 Task: Create a task  Develop a new online platform for job postings and applications , assign it to team member softage.4@softage.net in the project AgileRelay and update the status of the task to  On Track  , set the priority of the task to High
Action: Mouse moved to (77, 65)
Screenshot: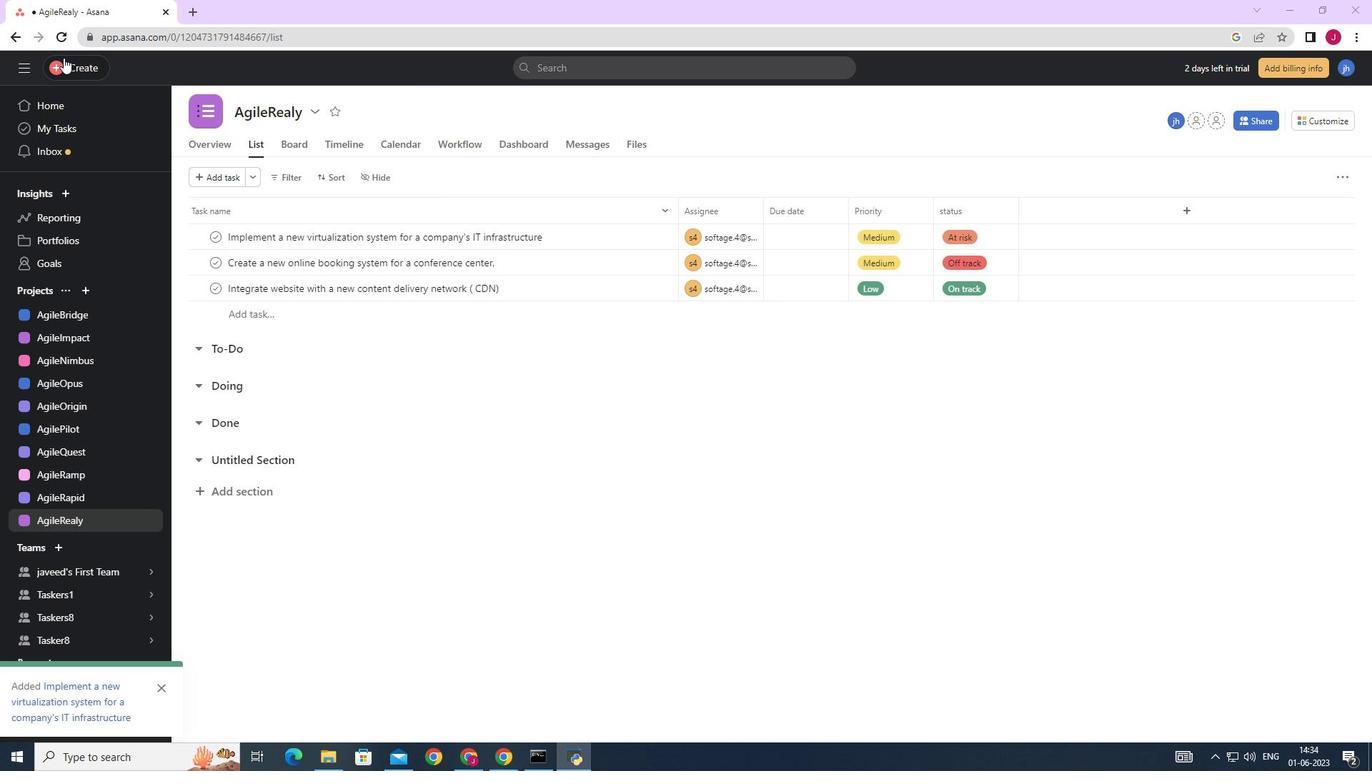 
Action: Mouse pressed left at (77, 65)
Screenshot: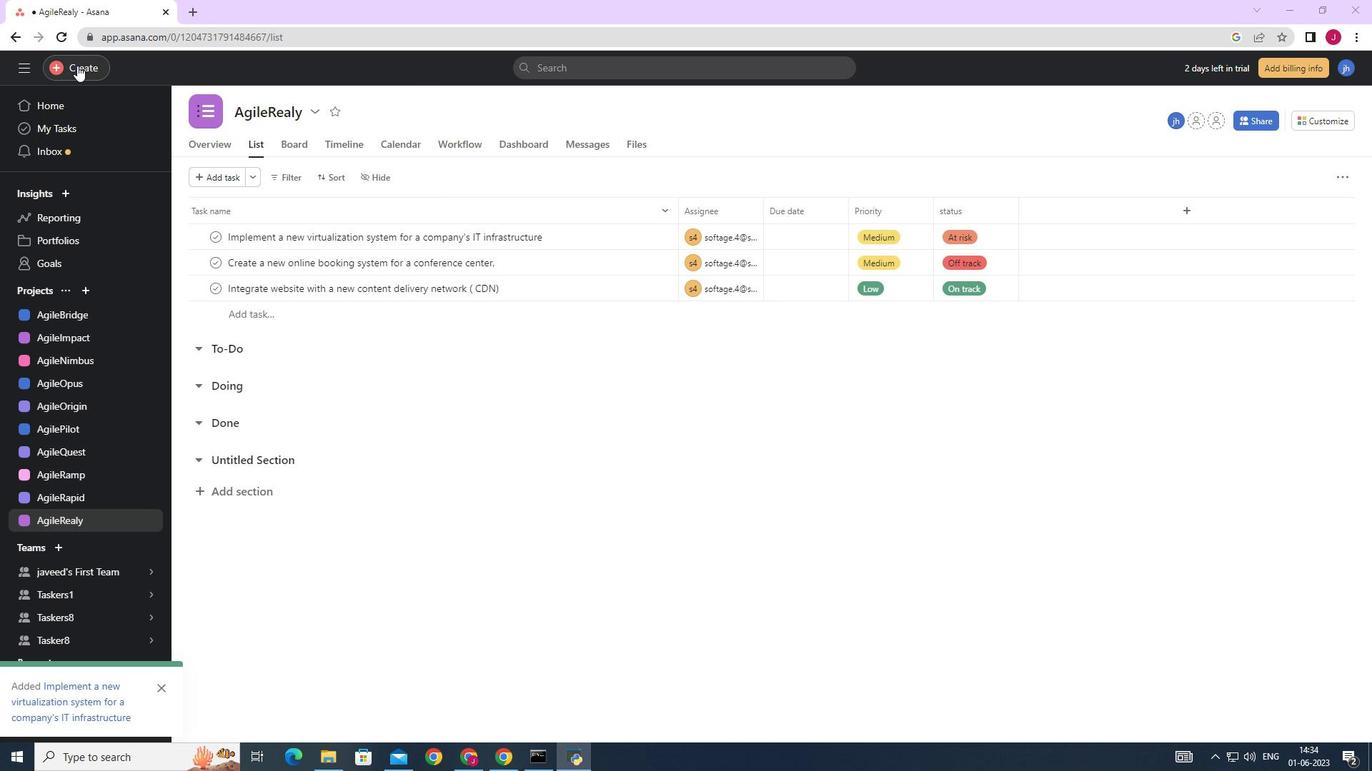 
Action: Mouse moved to (165, 67)
Screenshot: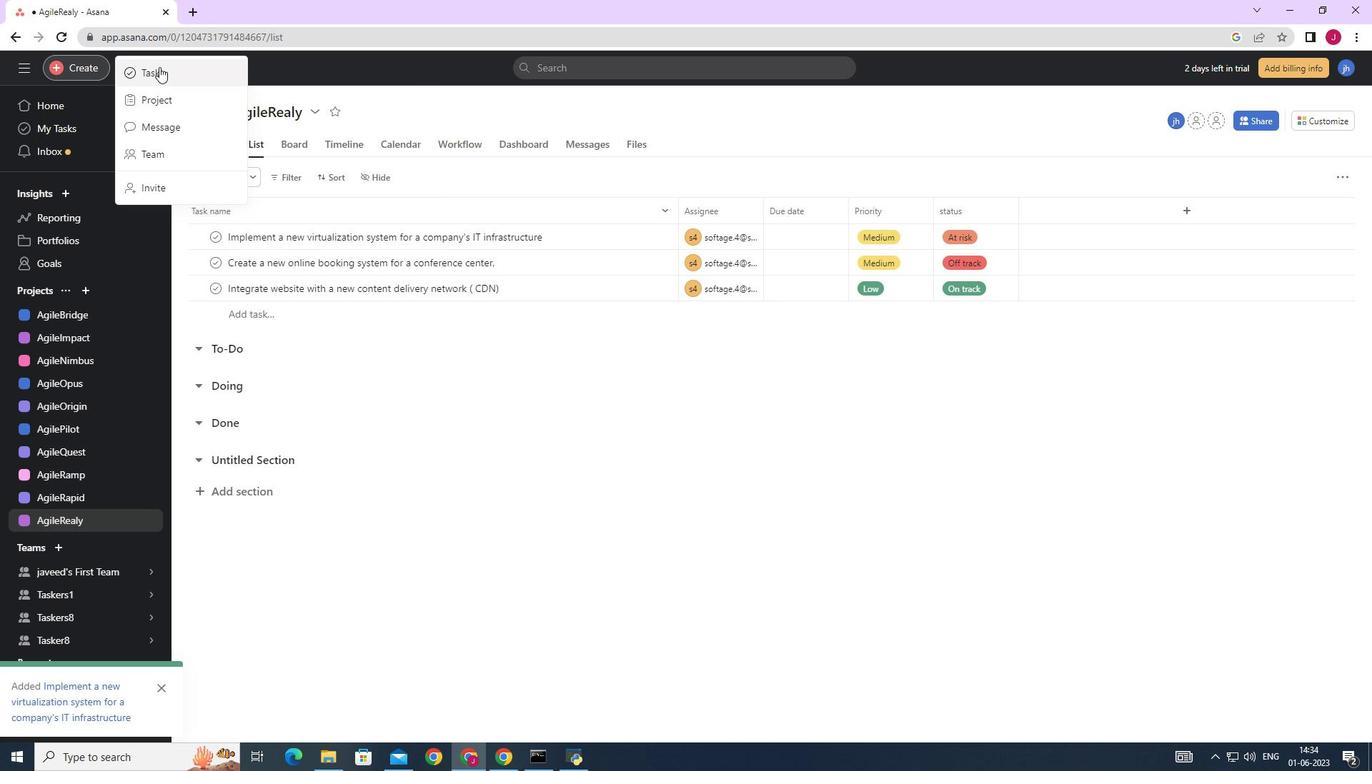 
Action: Mouse pressed left at (165, 67)
Screenshot: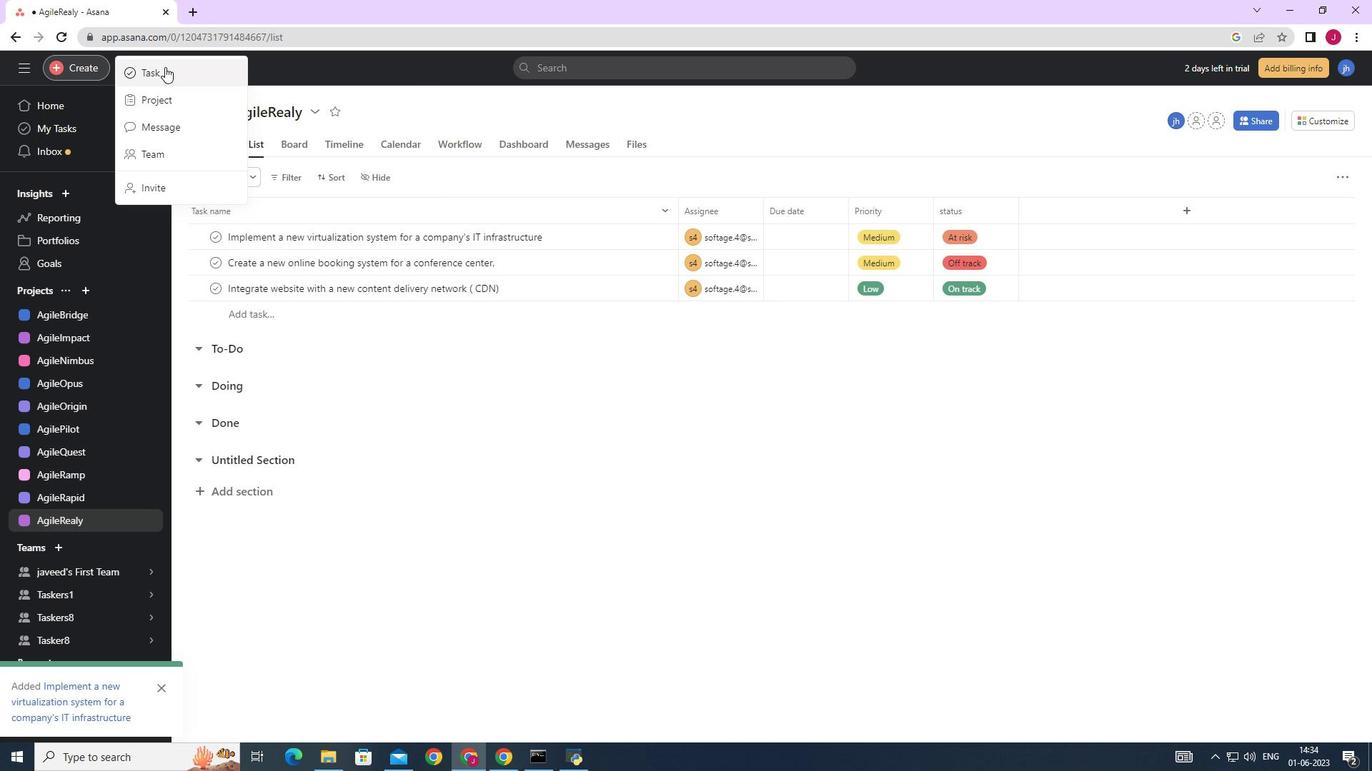 
Action: Mouse moved to (1122, 476)
Screenshot: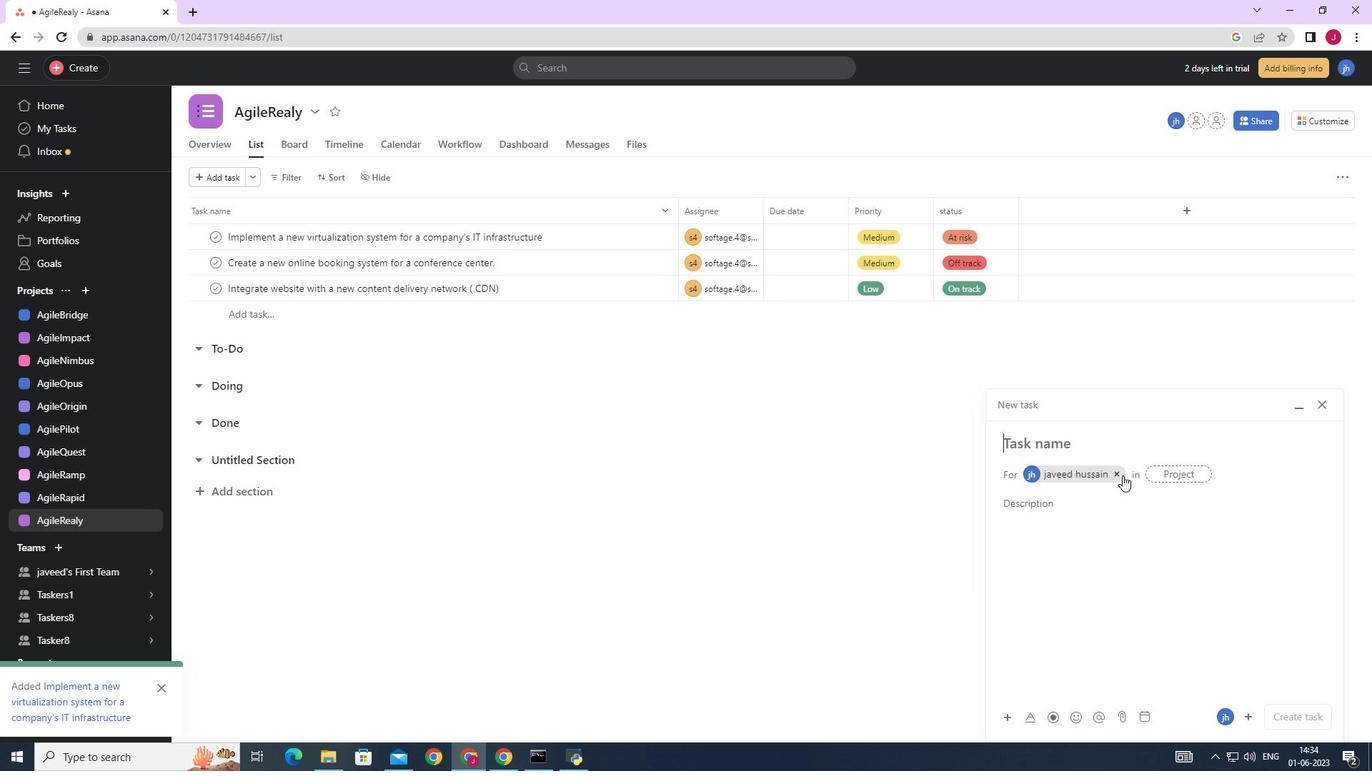 
Action: Mouse pressed left at (1122, 476)
Screenshot: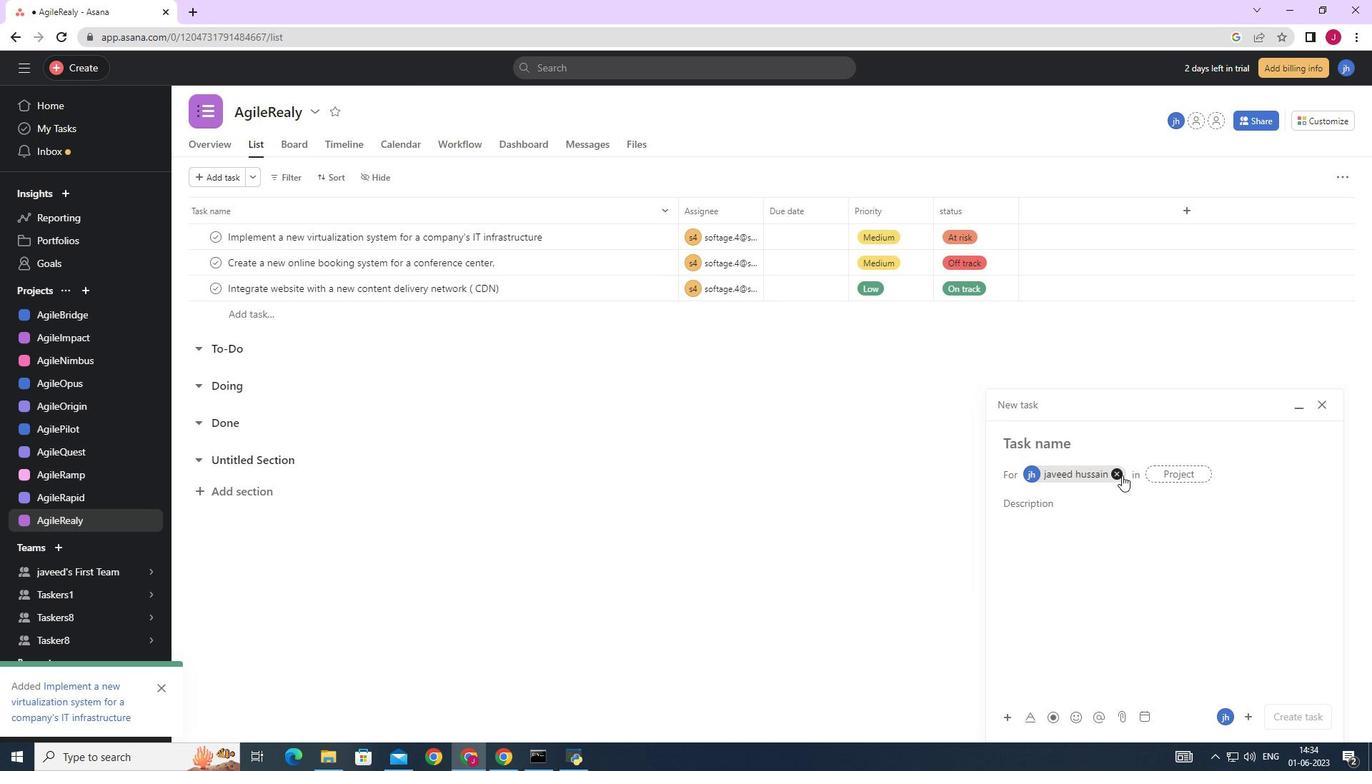 
Action: Mouse moved to (1044, 442)
Screenshot: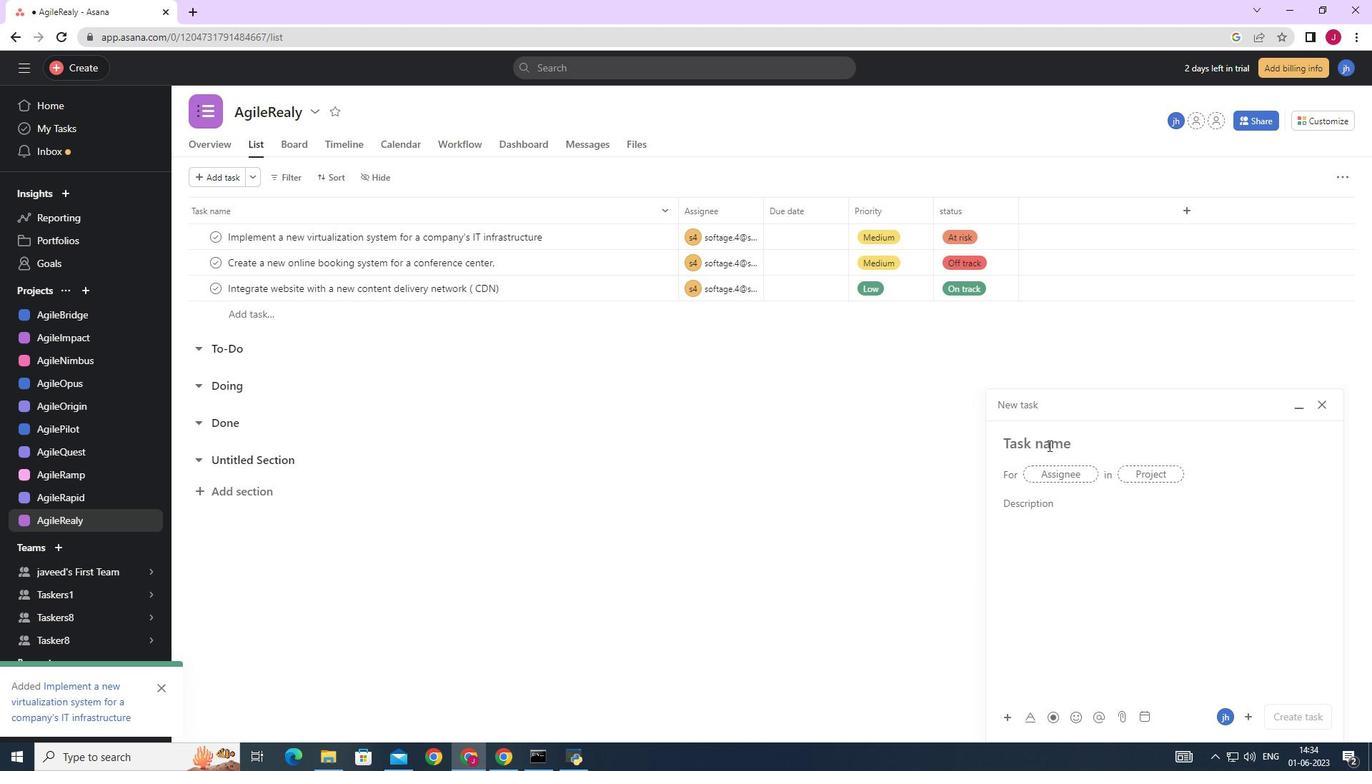 
Action: Mouse pressed left at (1044, 442)
Screenshot: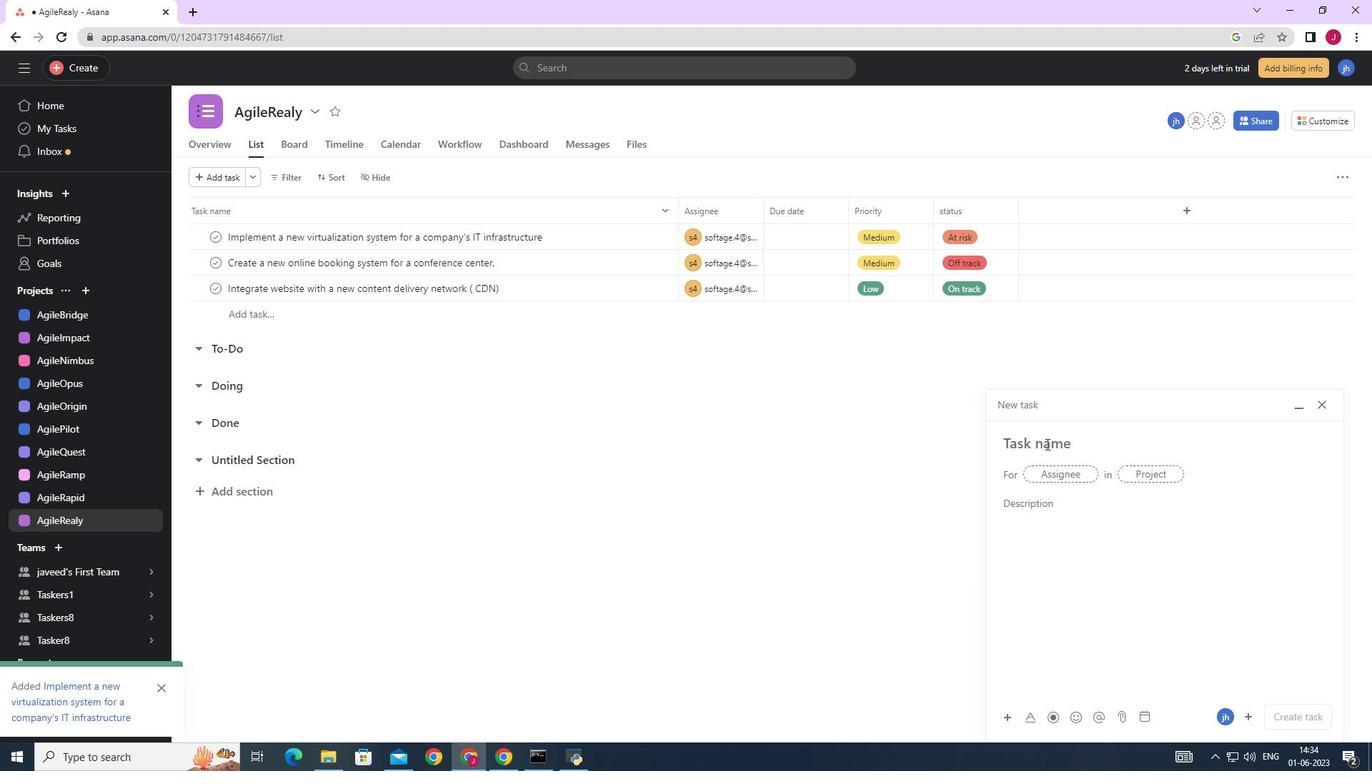 
Action: Key pressed <Key.caps_lock>D<Key.caps_lock>evelop<Key.space>a<Key.space>new<Key.space>online<Key.space>platform<Key.space>for<Key.space>job<Key.space>posting<Key.space>and<Key.space>applications
Screenshot: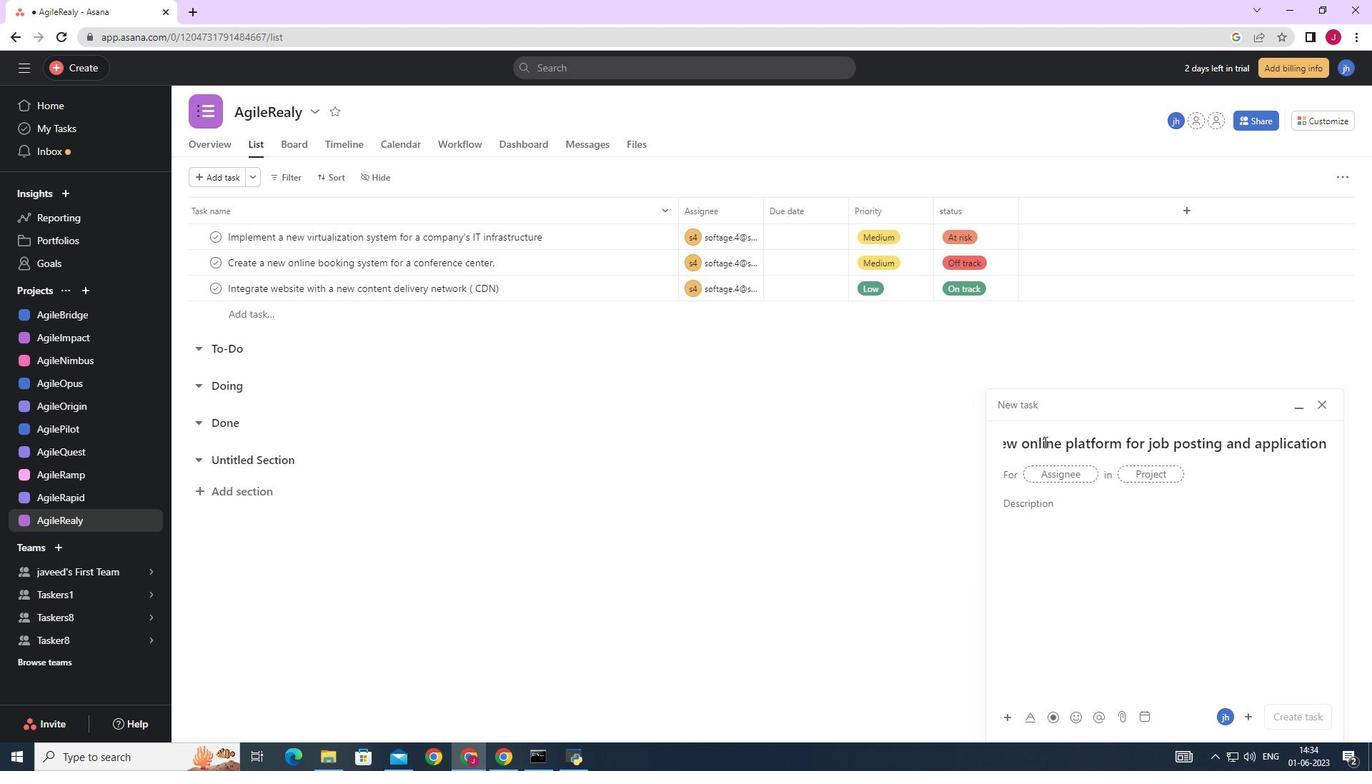 
Action: Mouse moved to (1060, 476)
Screenshot: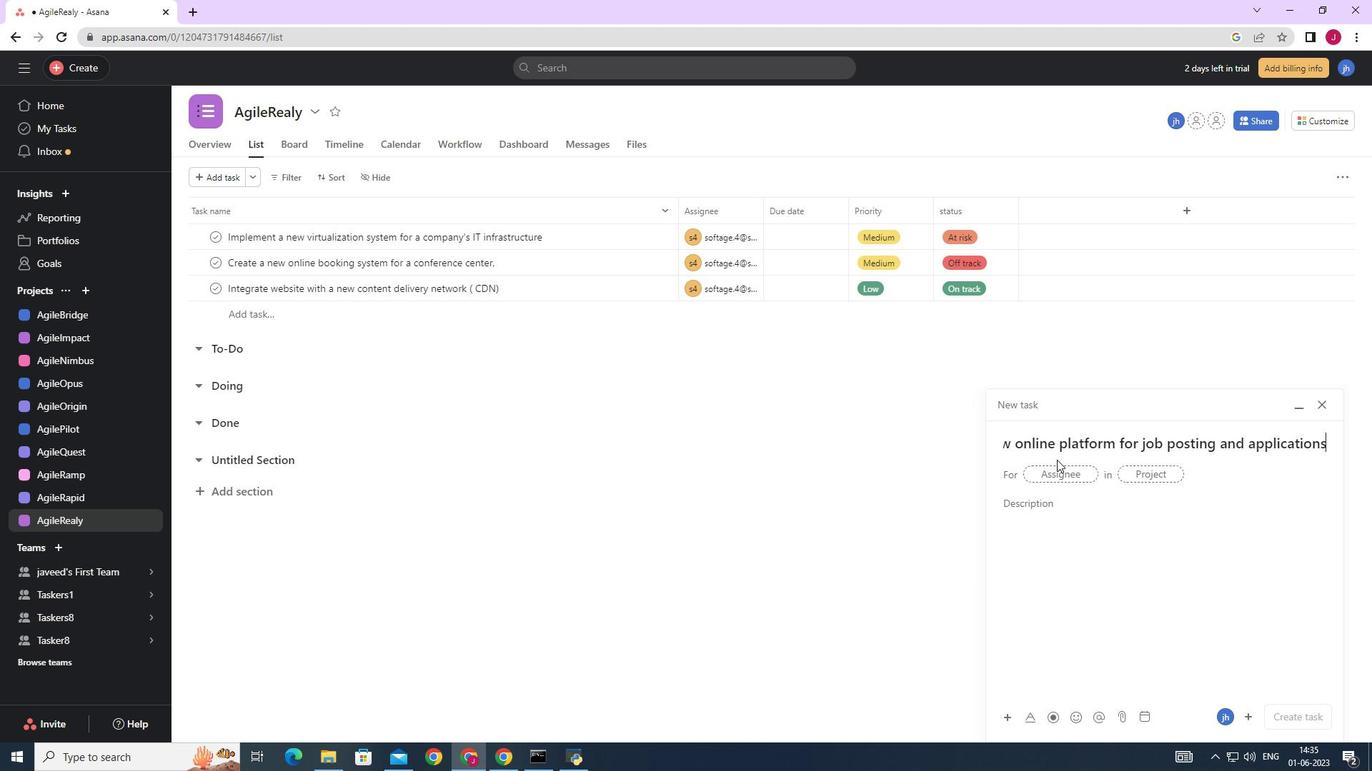 
Action: Mouse pressed left at (1060, 476)
Screenshot: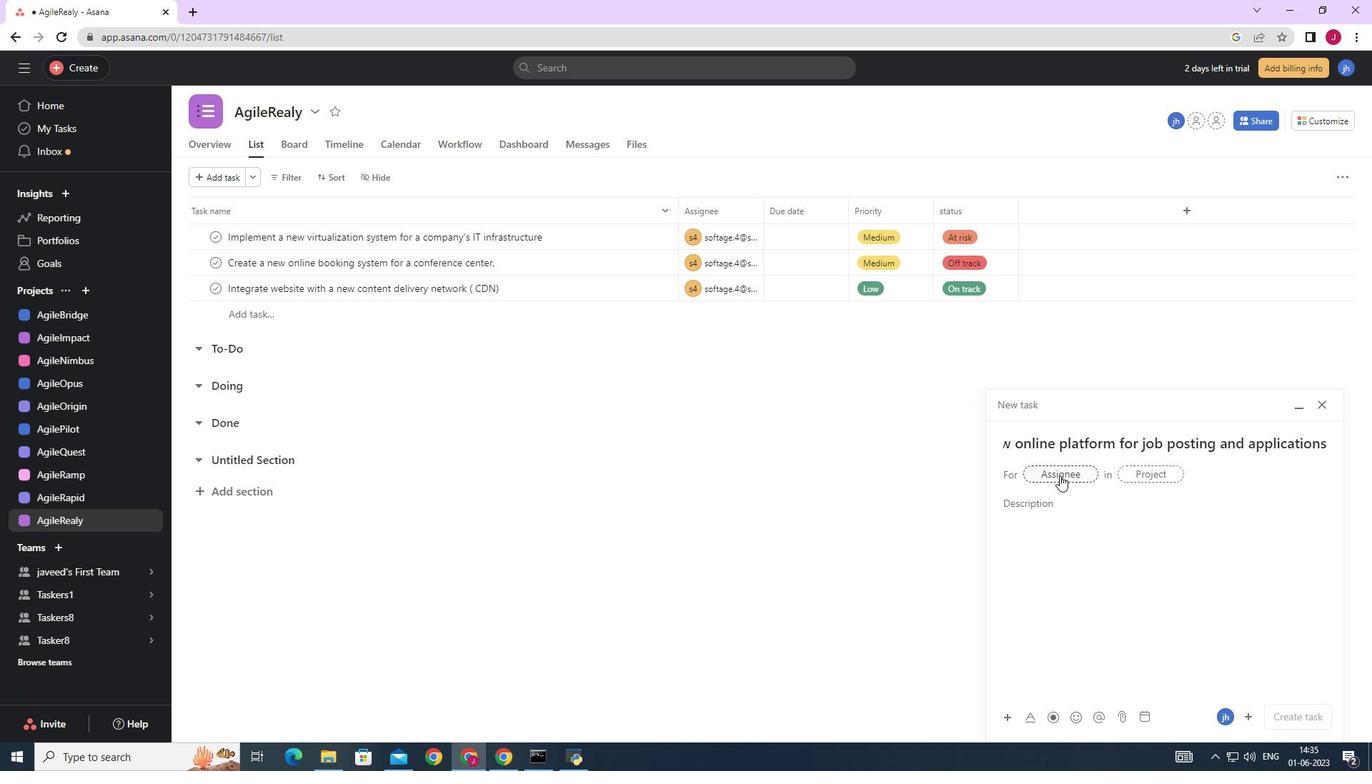 
Action: Key pressed softage.4
Screenshot: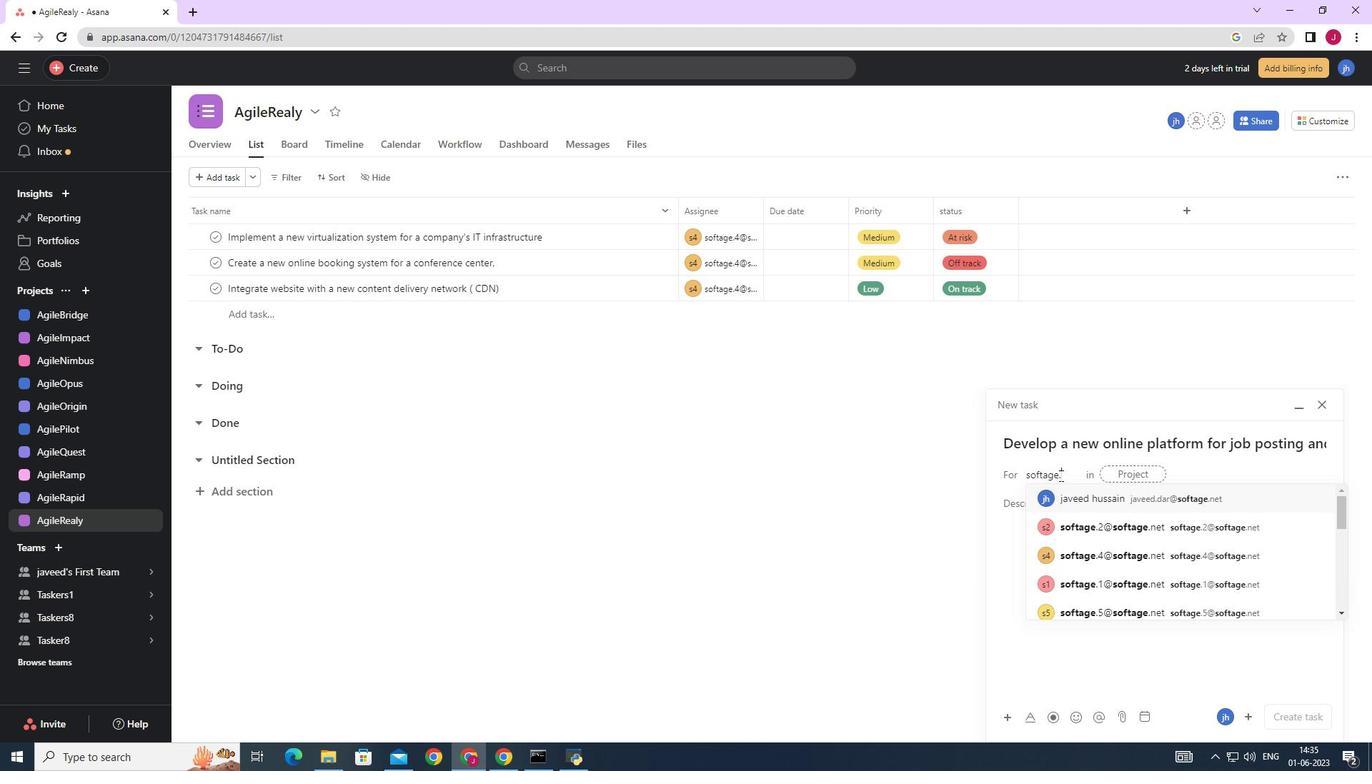 
Action: Mouse moved to (1082, 502)
Screenshot: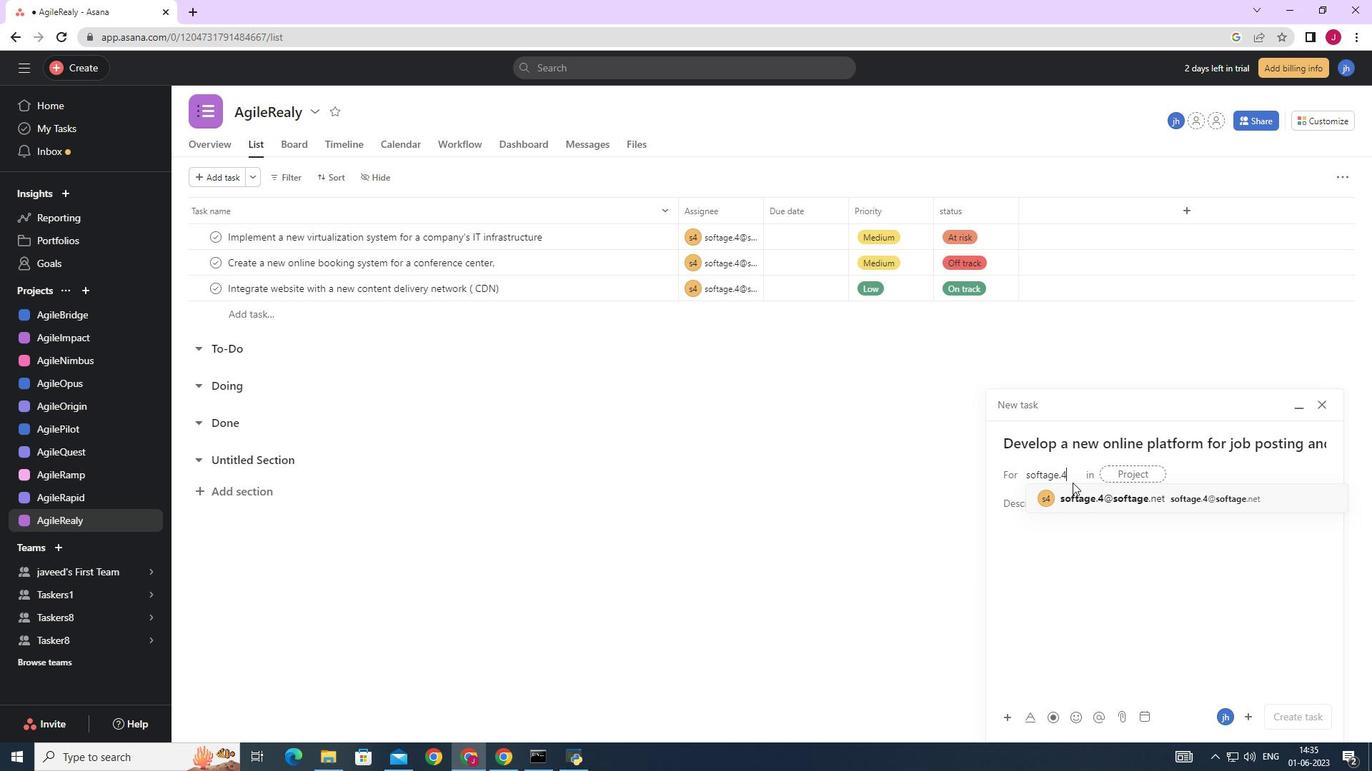 
Action: Mouse pressed left at (1082, 502)
Screenshot: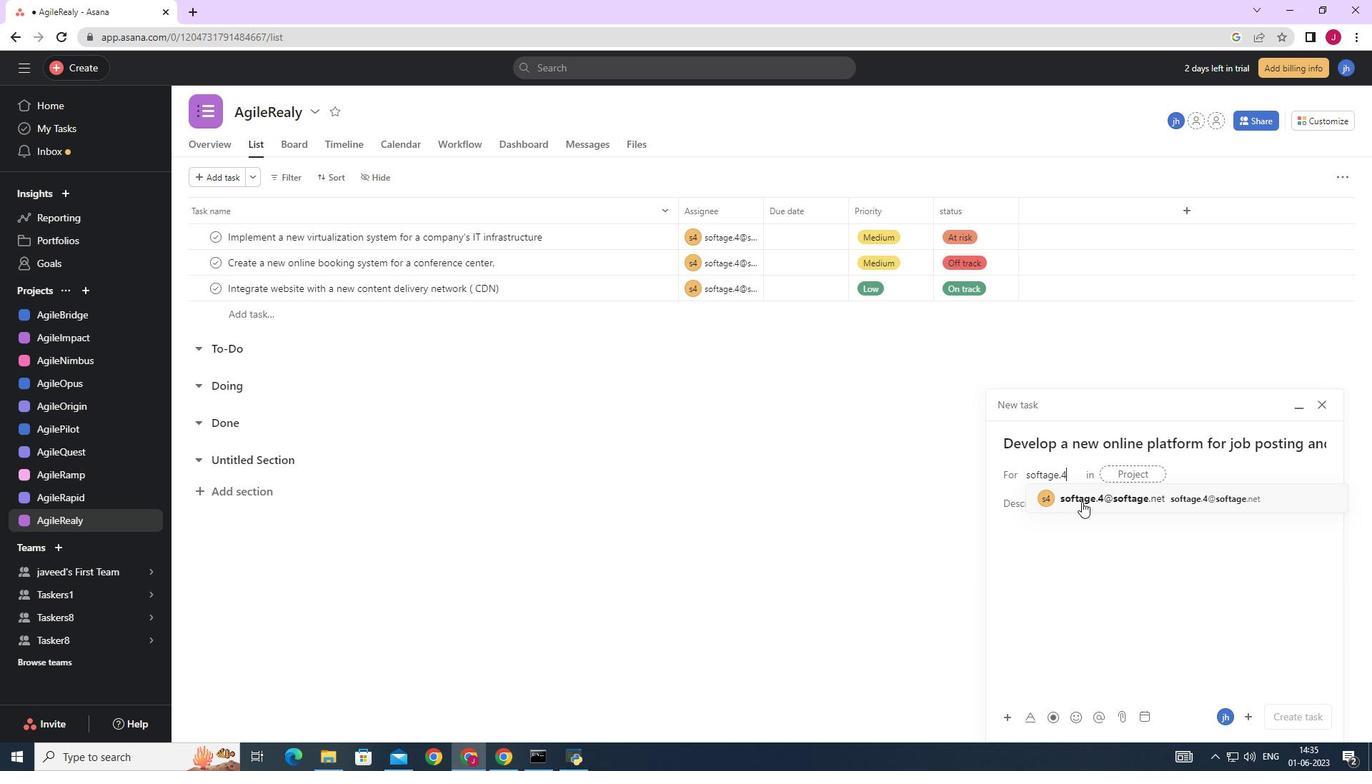 
Action: Mouse moved to (937, 501)
Screenshot: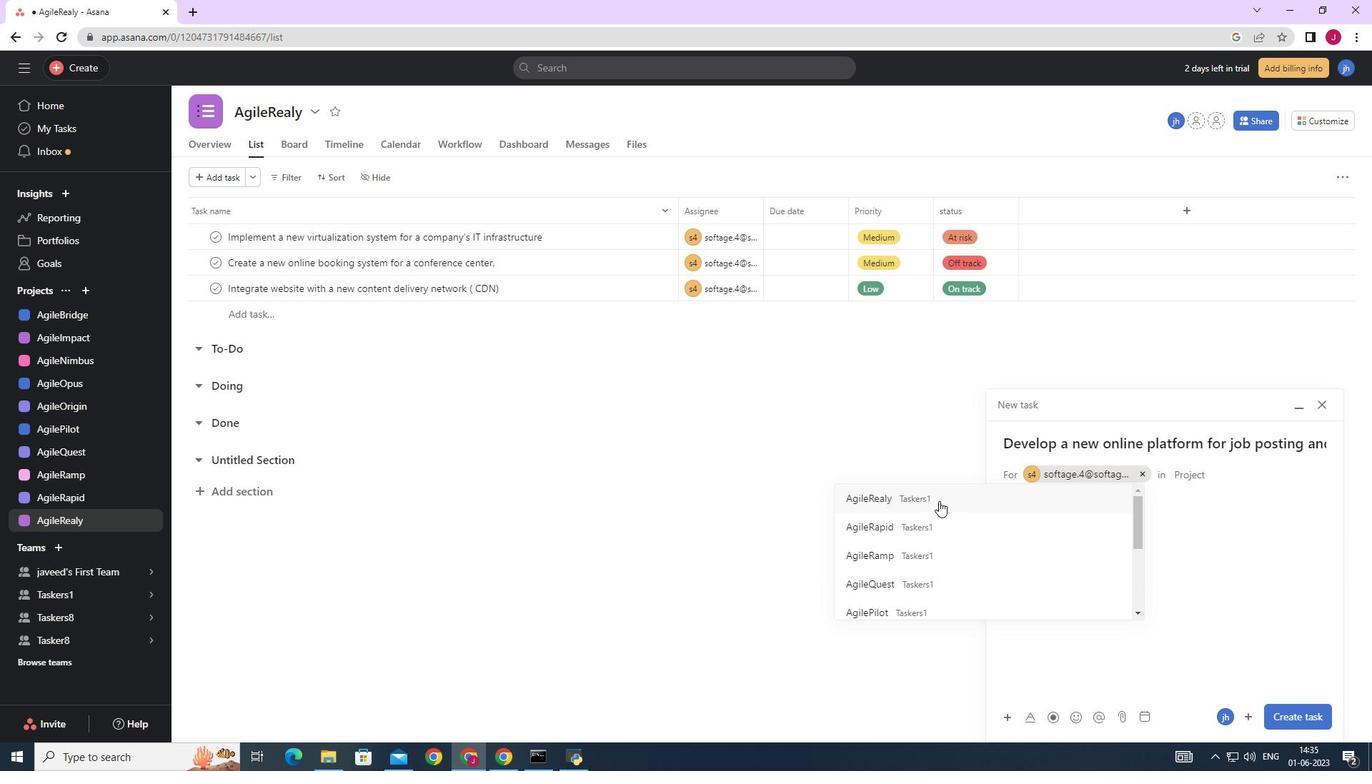 
Action: Mouse pressed left at (937, 501)
Screenshot: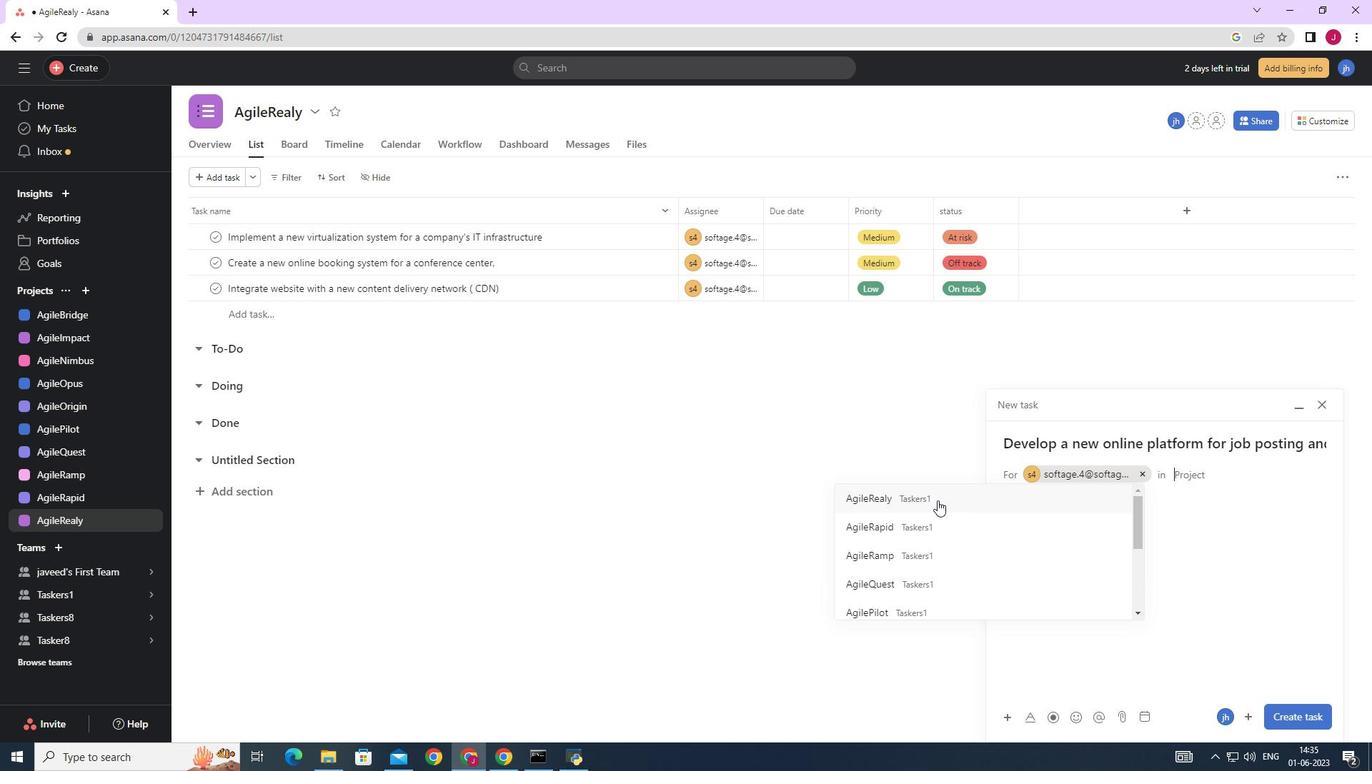 
Action: Mouse moved to (1072, 507)
Screenshot: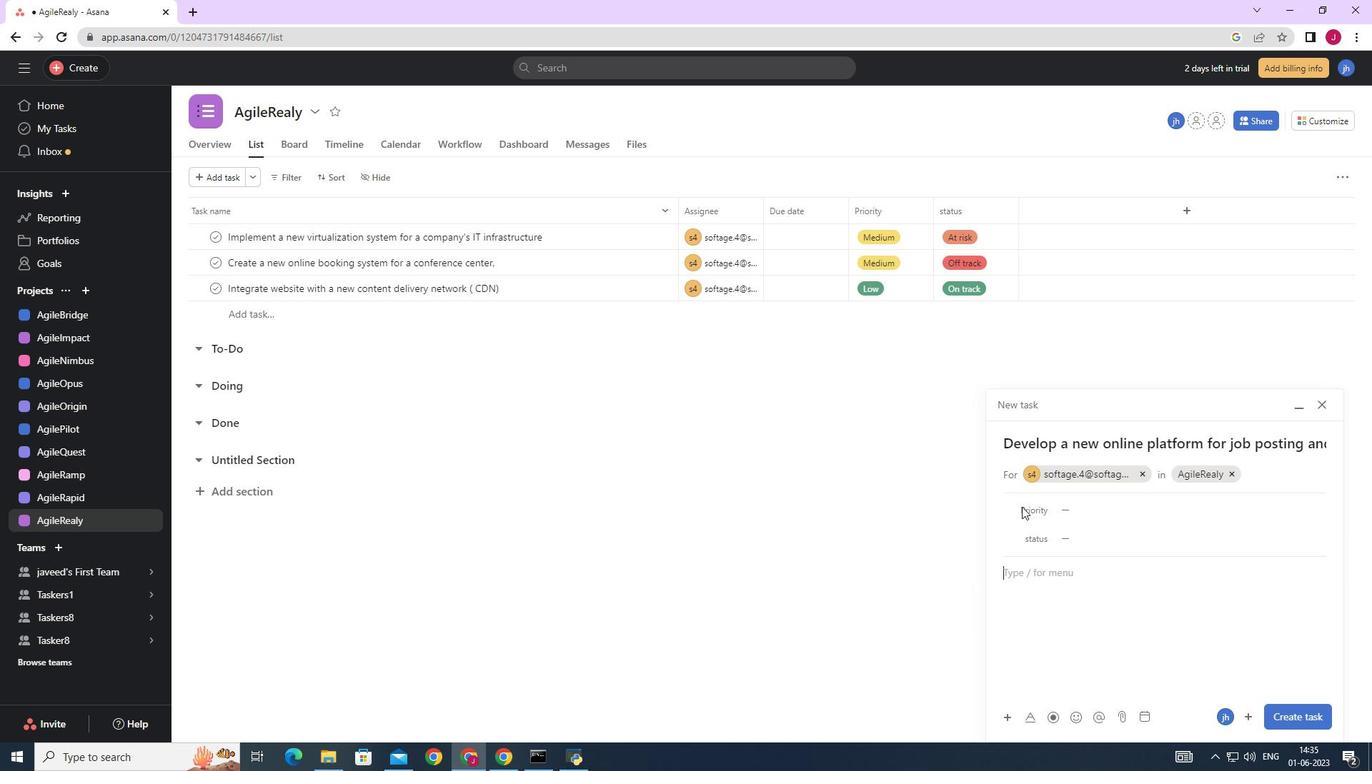 
Action: Mouse pressed left at (1072, 507)
Screenshot: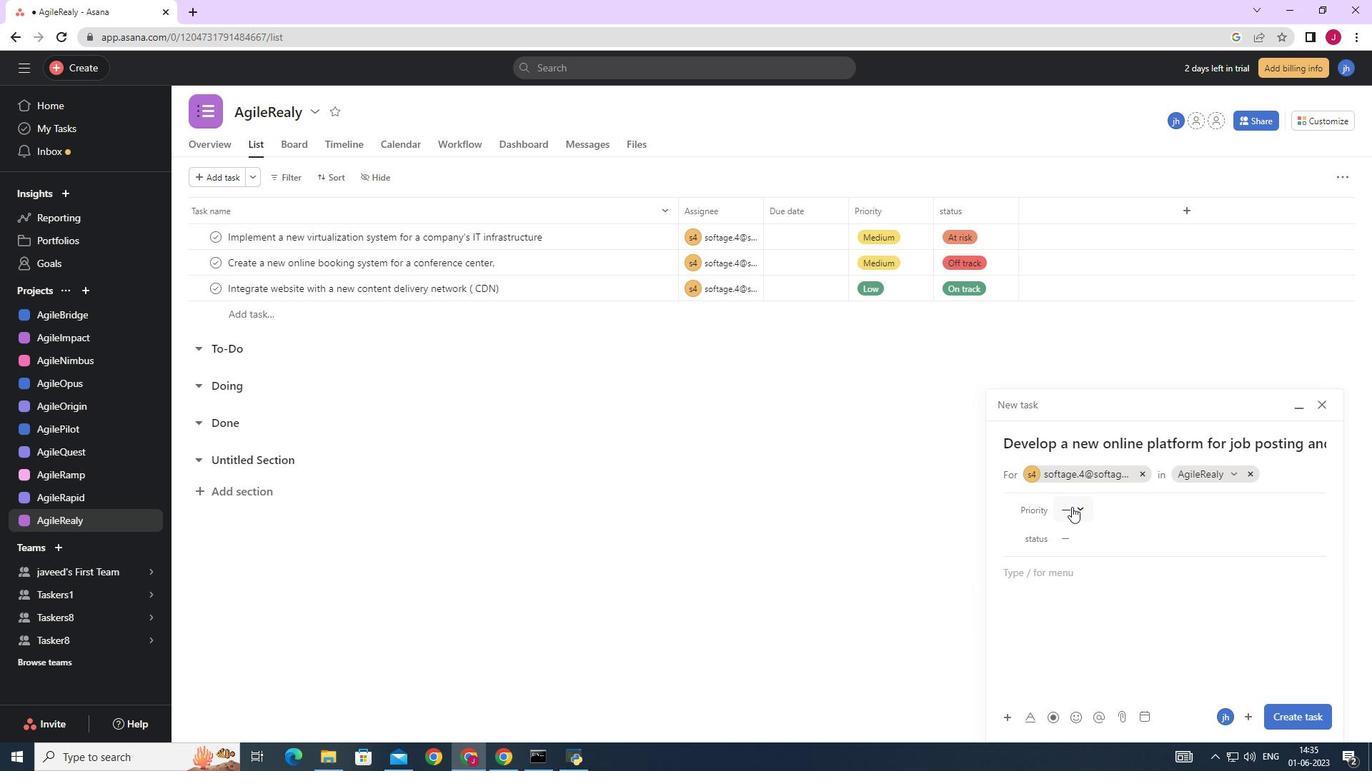 
Action: Mouse moved to (1092, 559)
Screenshot: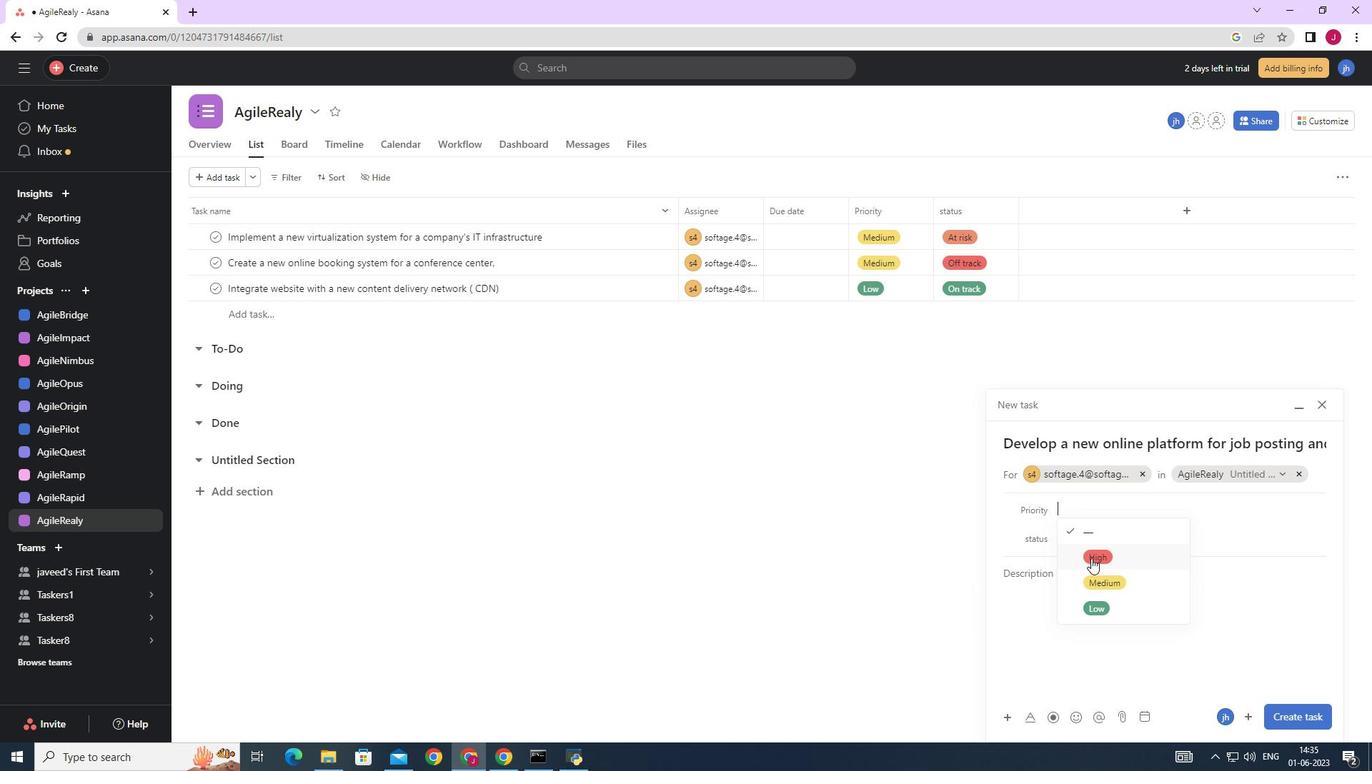 
Action: Mouse pressed left at (1092, 559)
Screenshot: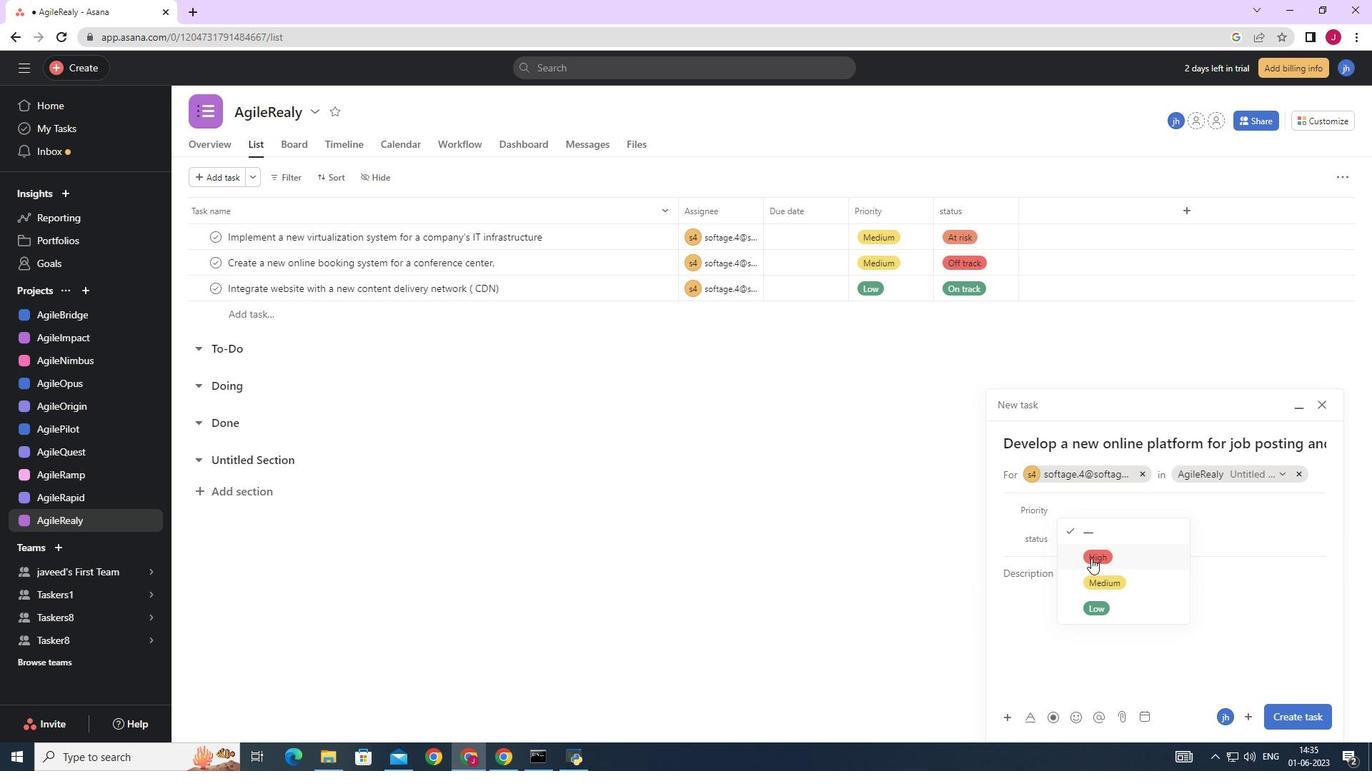 
Action: Mouse moved to (1080, 533)
Screenshot: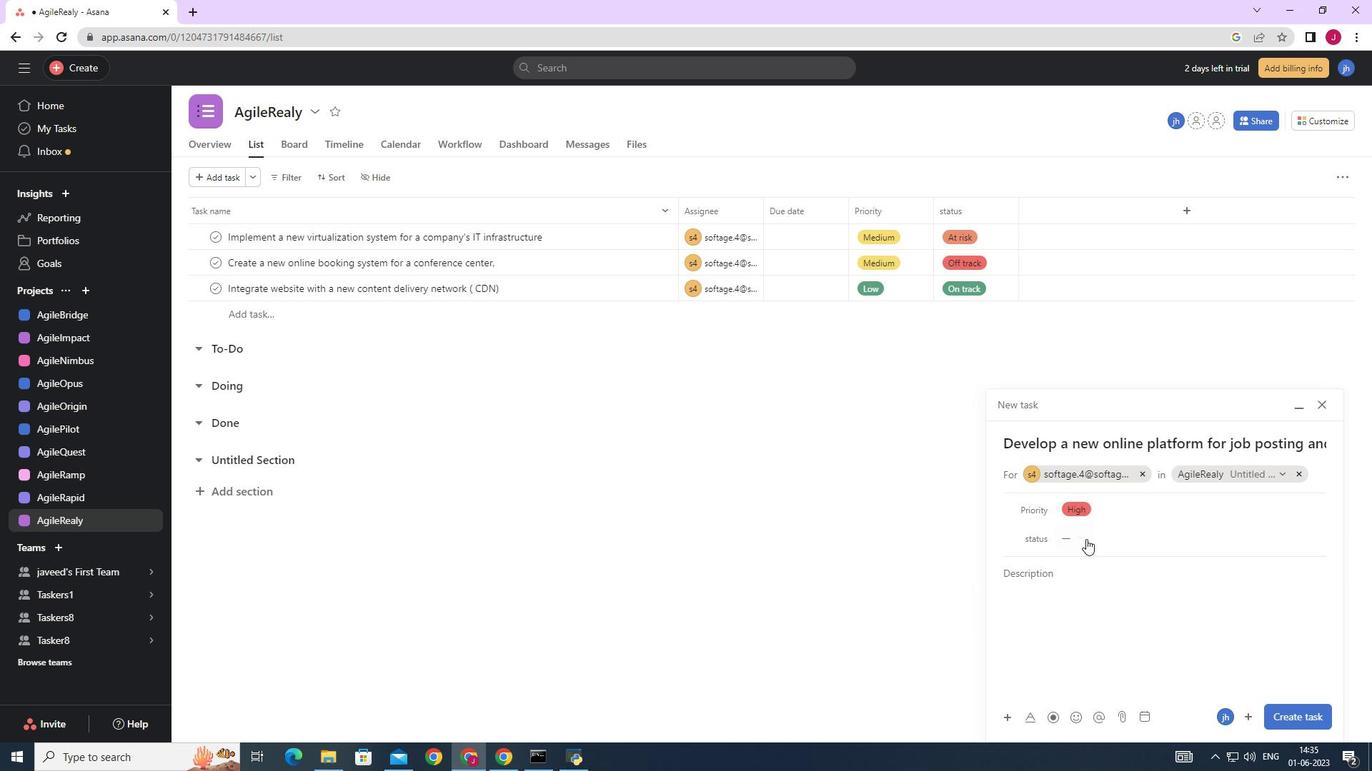 
Action: Mouse pressed left at (1080, 533)
Screenshot: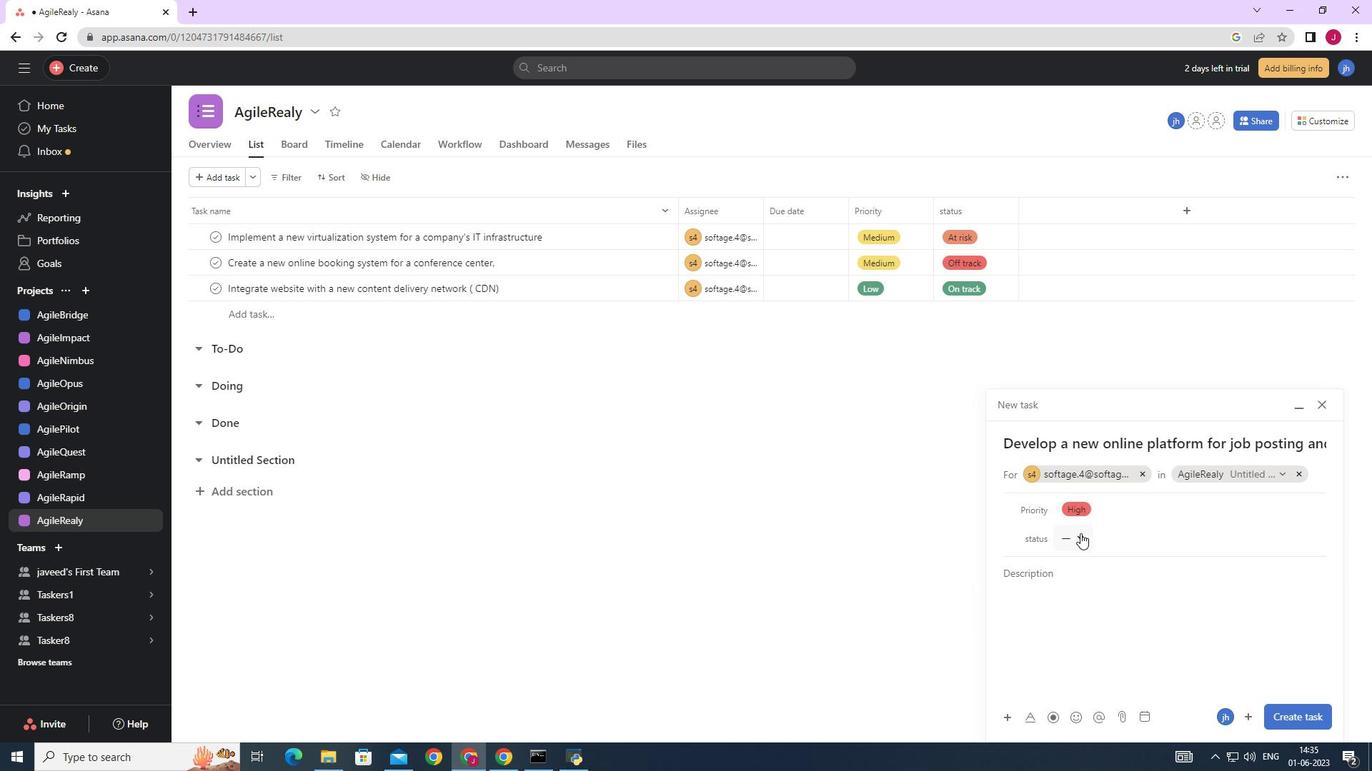 
Action: Mouse moved to (1096, 585)
Screenshot: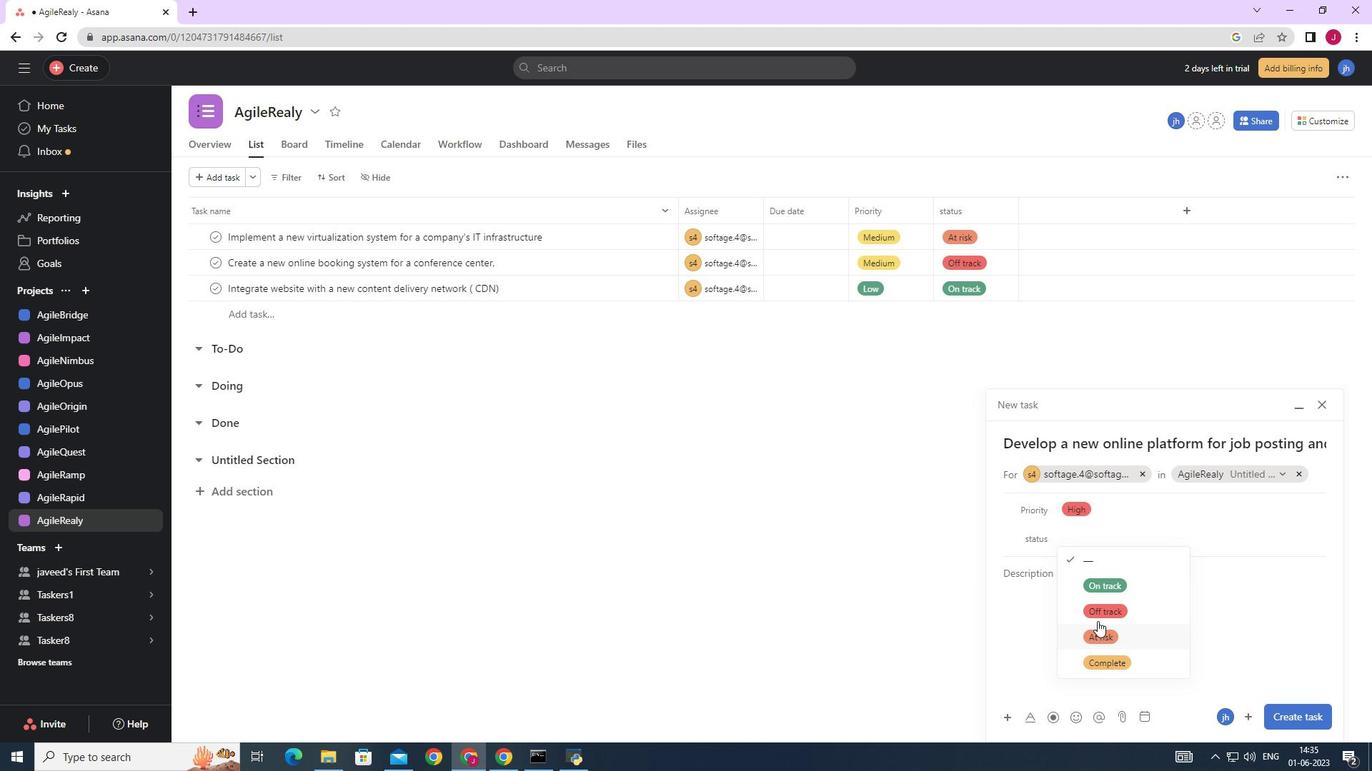 
Action: Mouse pressed left at (1096, 585)
Screenshot: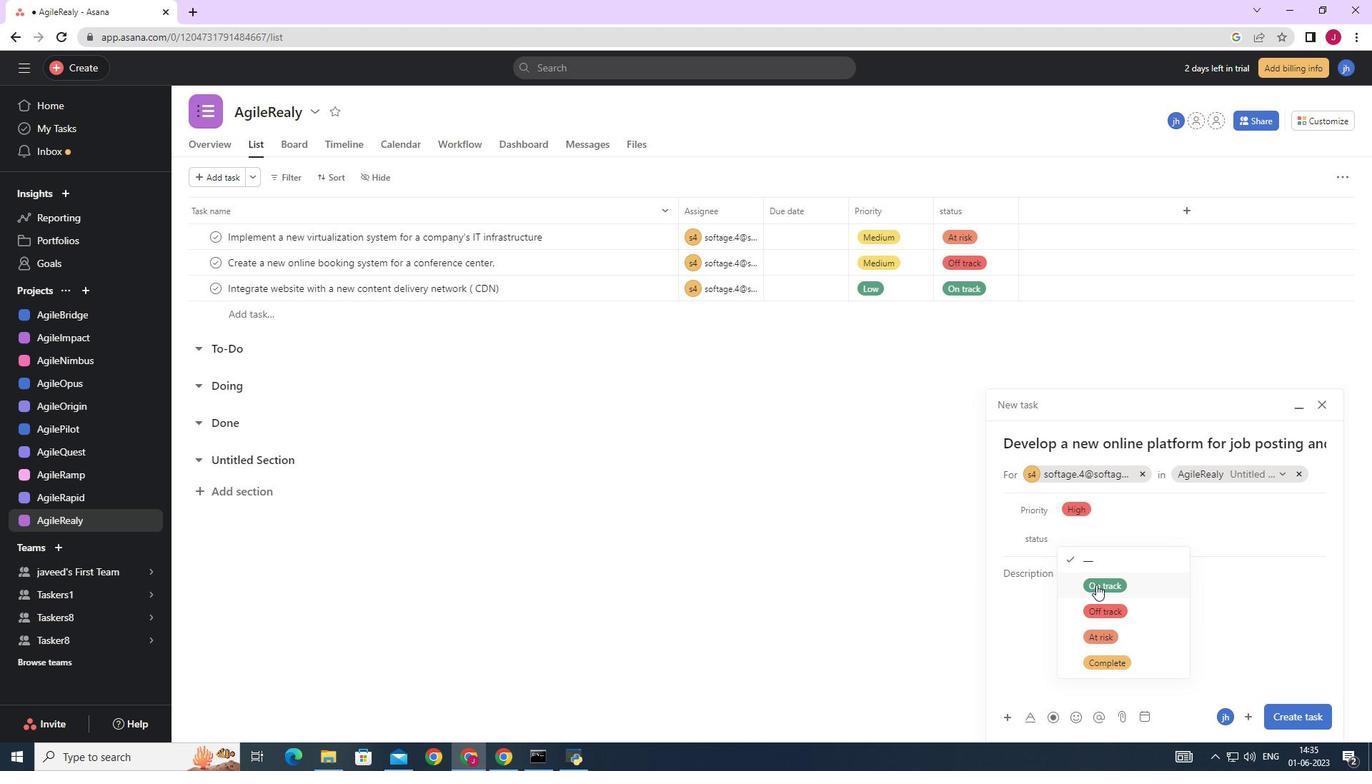 
Action: Mouse moved to (1283, 721)
Screenshot: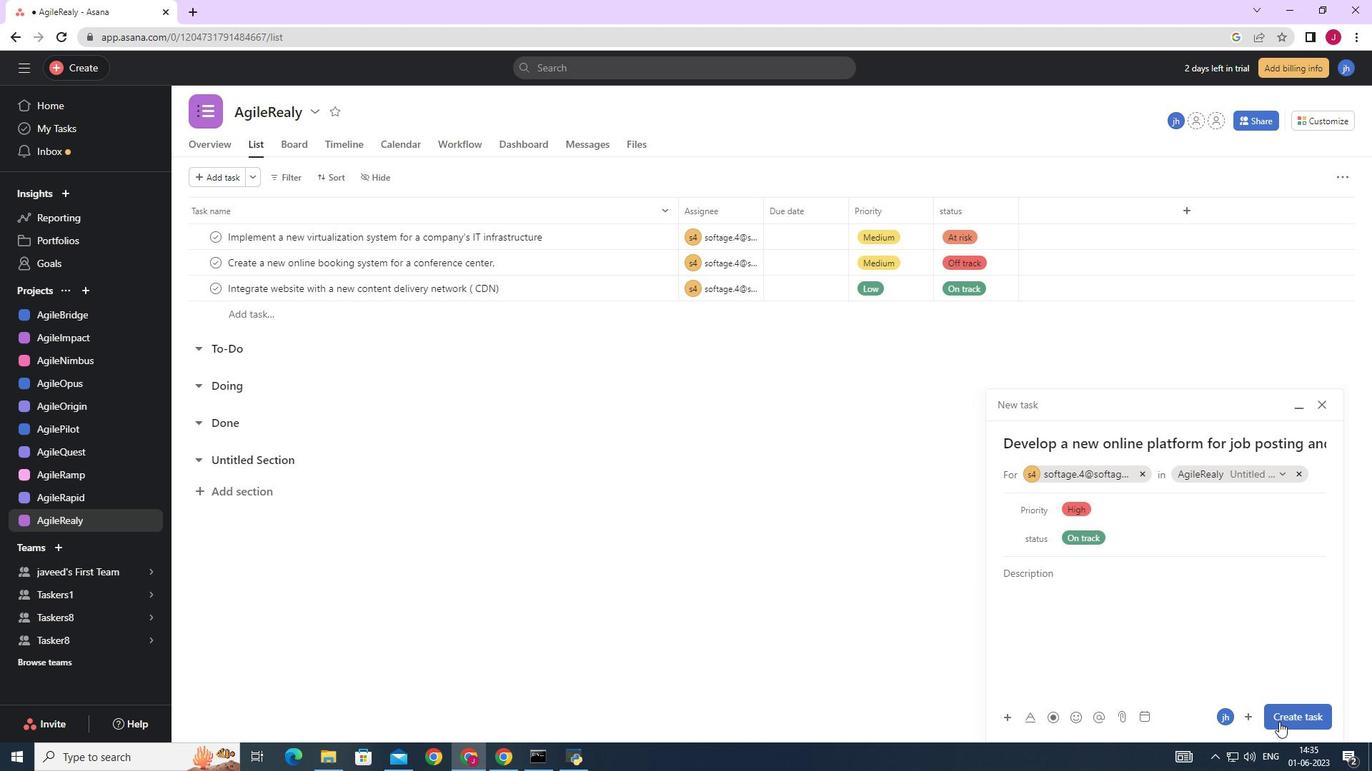 
Action: Mouse pressed left at (1283, 721)
Screenshot: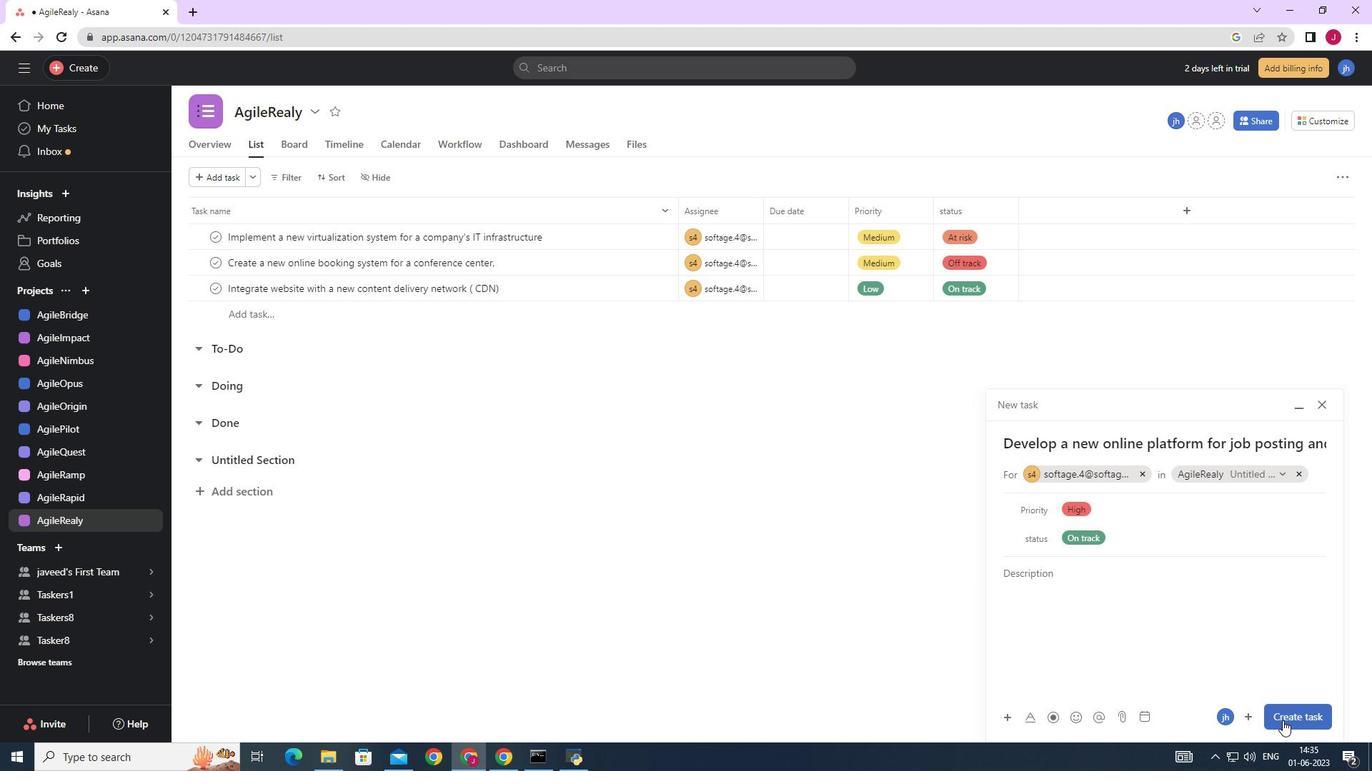
Action: Mouse moved to (1276, 714)
Screenshot: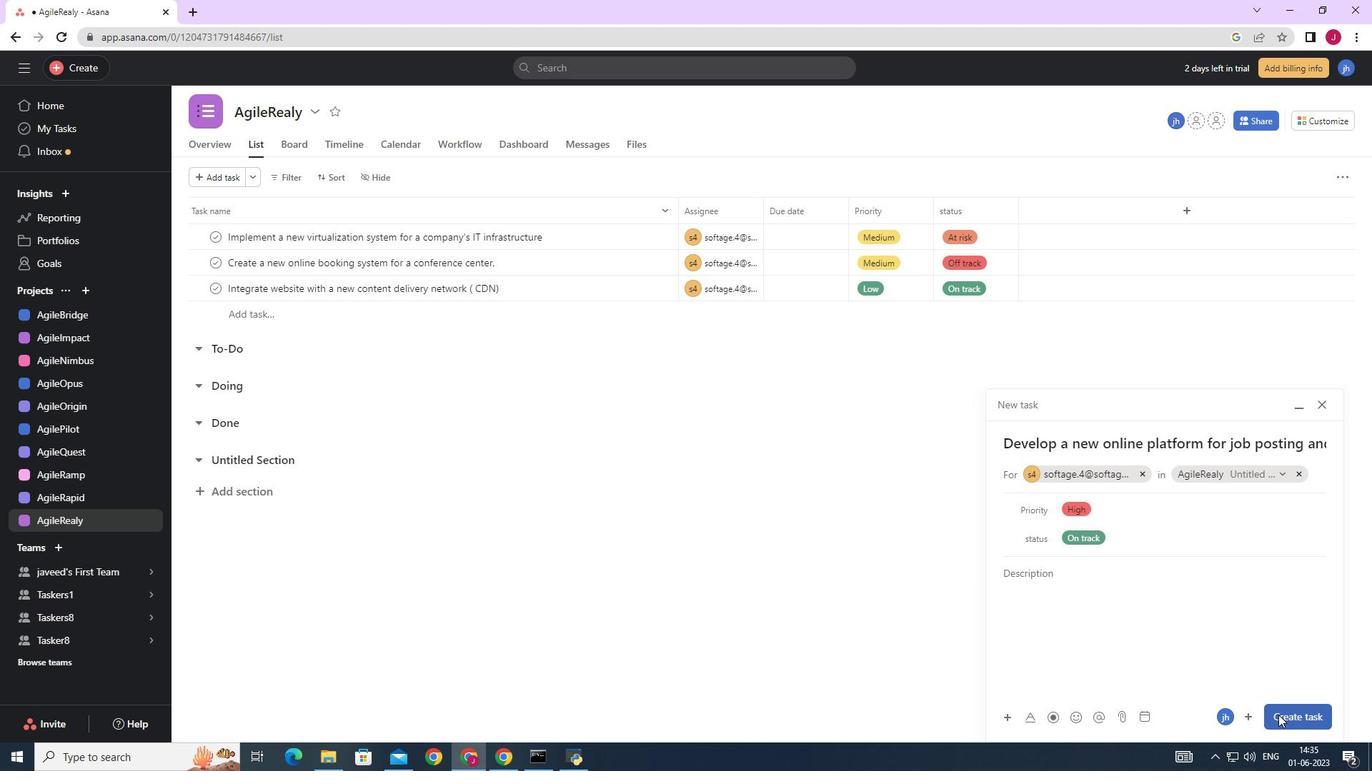 
